 Task: Create Card Vulnerability Assessment in Board Product Development to Workspace Information Management. Create Card Product Testing Review in Board User Experience Design to Workspace Information Management. Create Card Compliance Assessment in Board IT Infrastructure Planning and Optimization to Workspace Information Management
Action: Mouse moved to (216, 184)
Screenshot: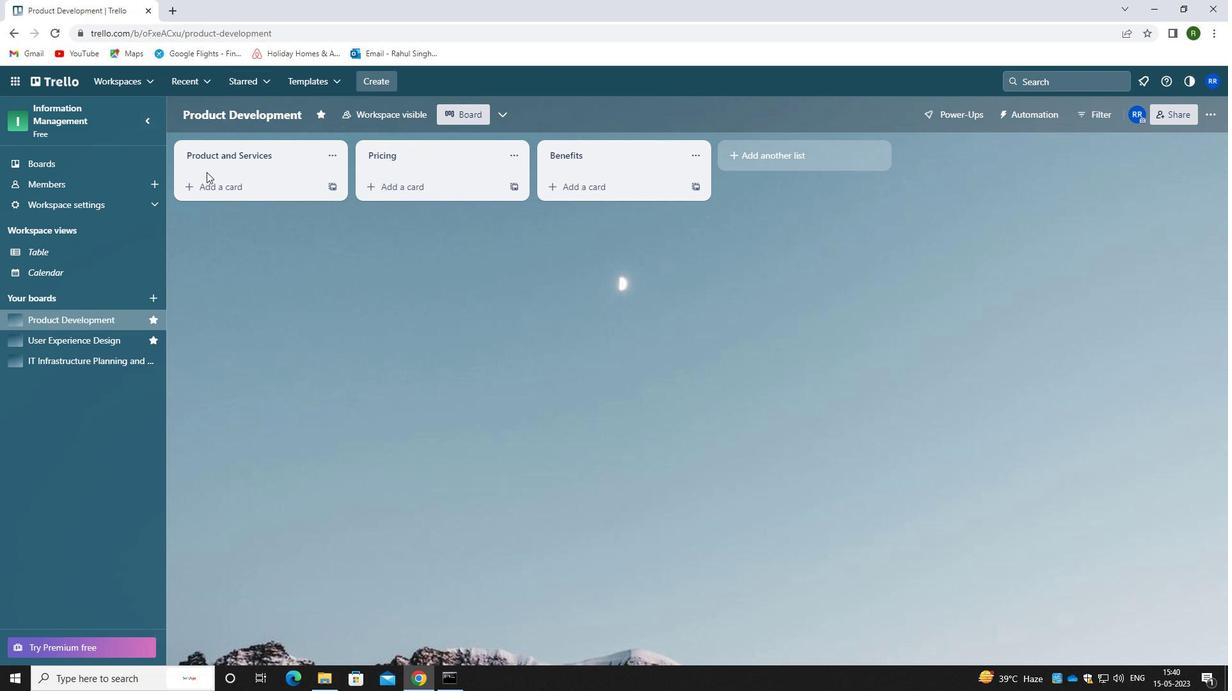 
Action: Mouse pressed left at (216, 184)
Screenshot: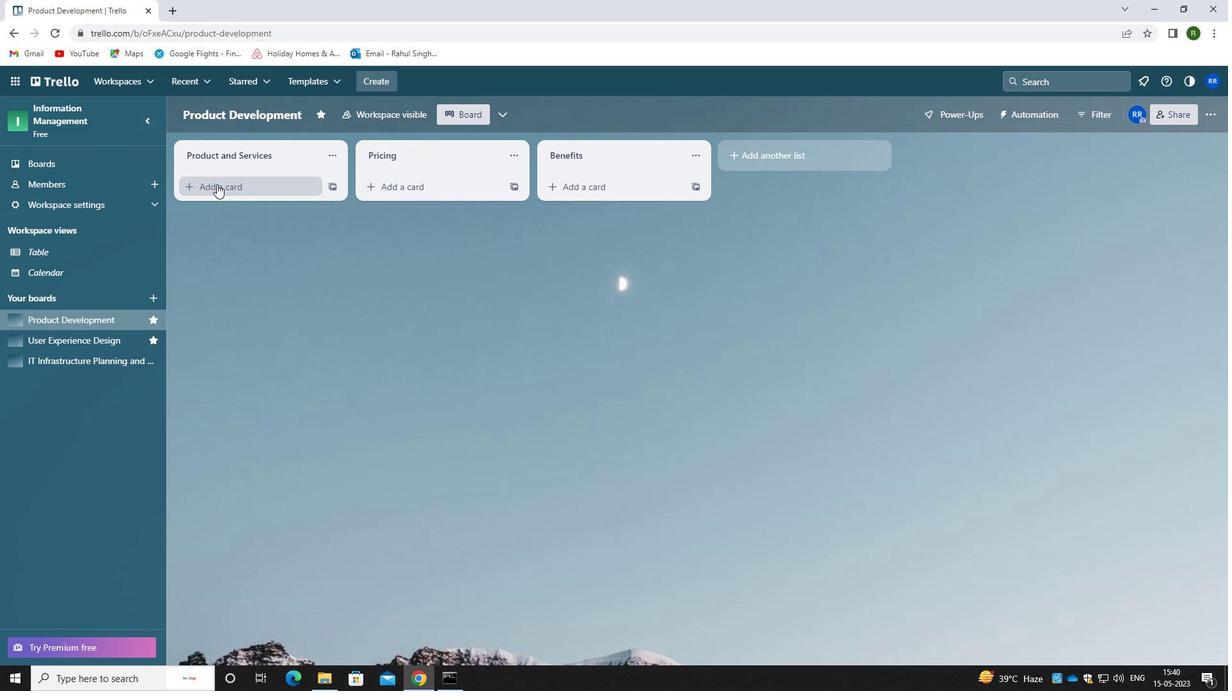 
Action: Mouse moved to (219, 193)
Screenshot: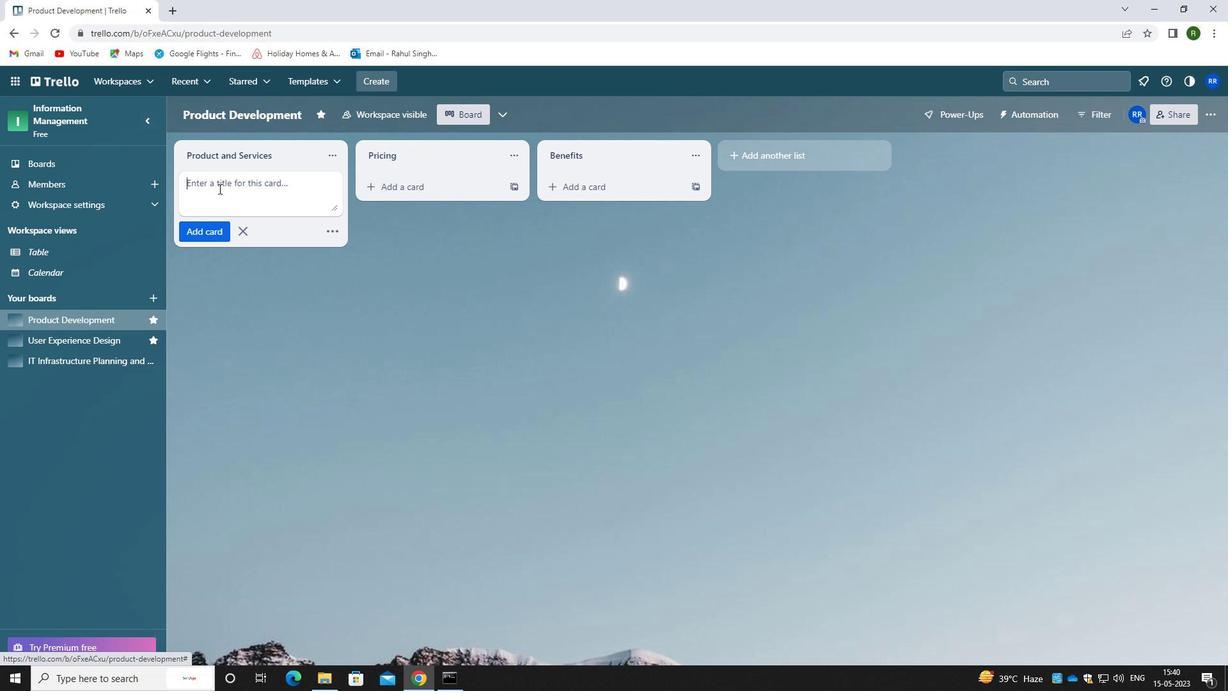 
Action: Mouse pressed left at (219, 193)
Screenshot: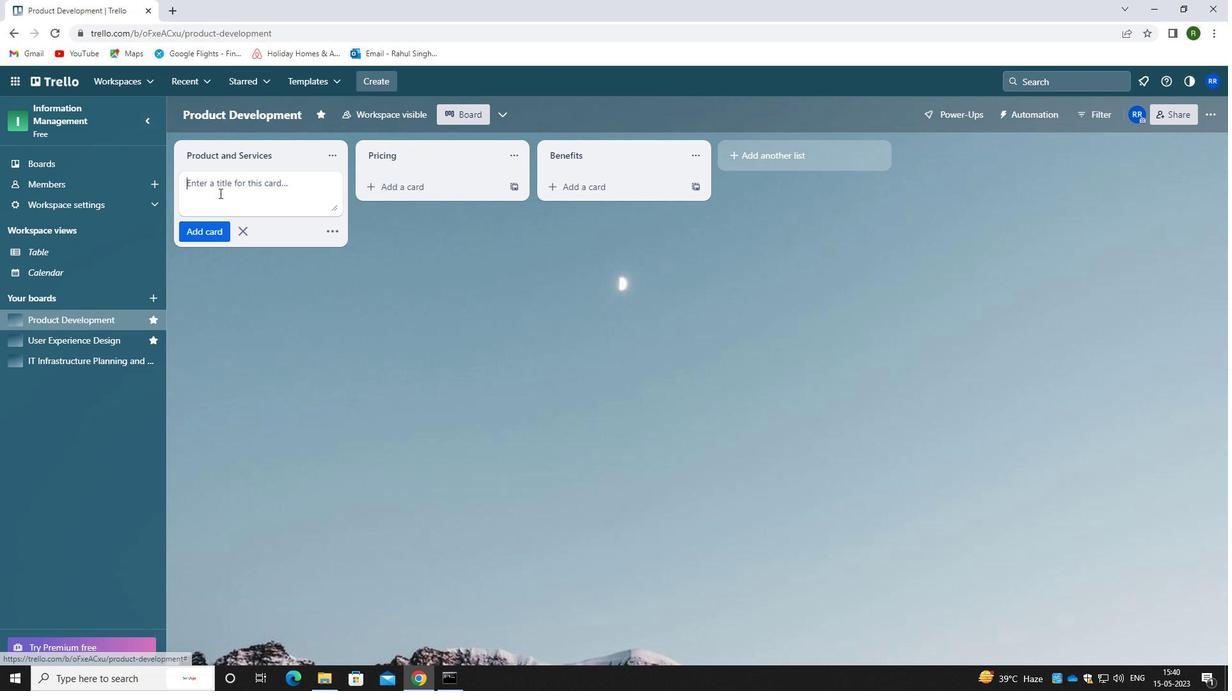 
Action: Key pressed <Key.caps_lock>v<Key.caps_lock>ulnerability<Key.space><Key.caps_lock>a<Key.caps_lock>ssessment
Screenshot: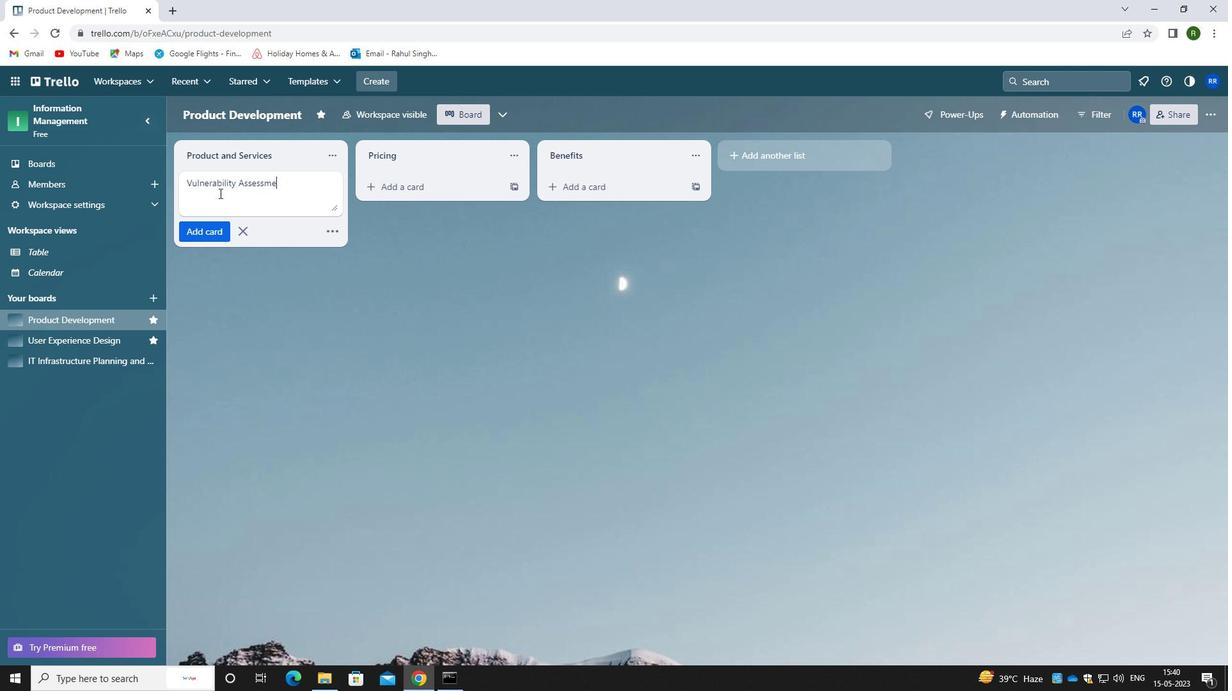 
Action: Mouse moved to (209, 232)
Screenshot: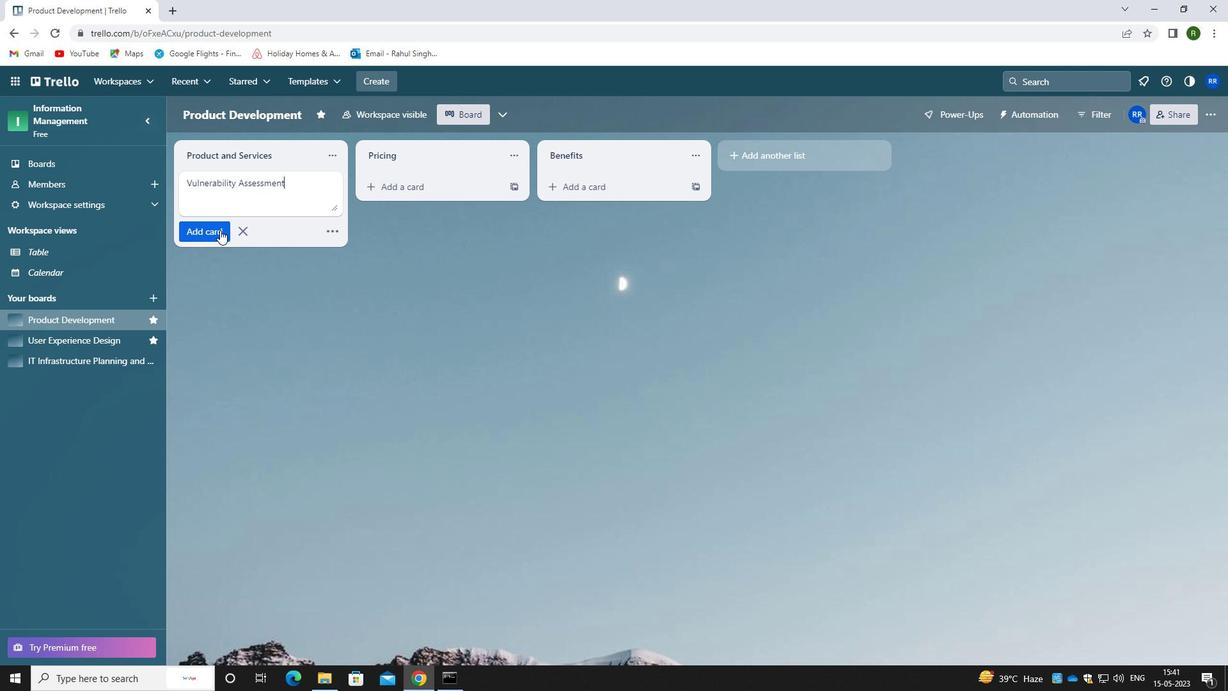 
Action: Mouse pressed left at (209, 232)
Screenshot: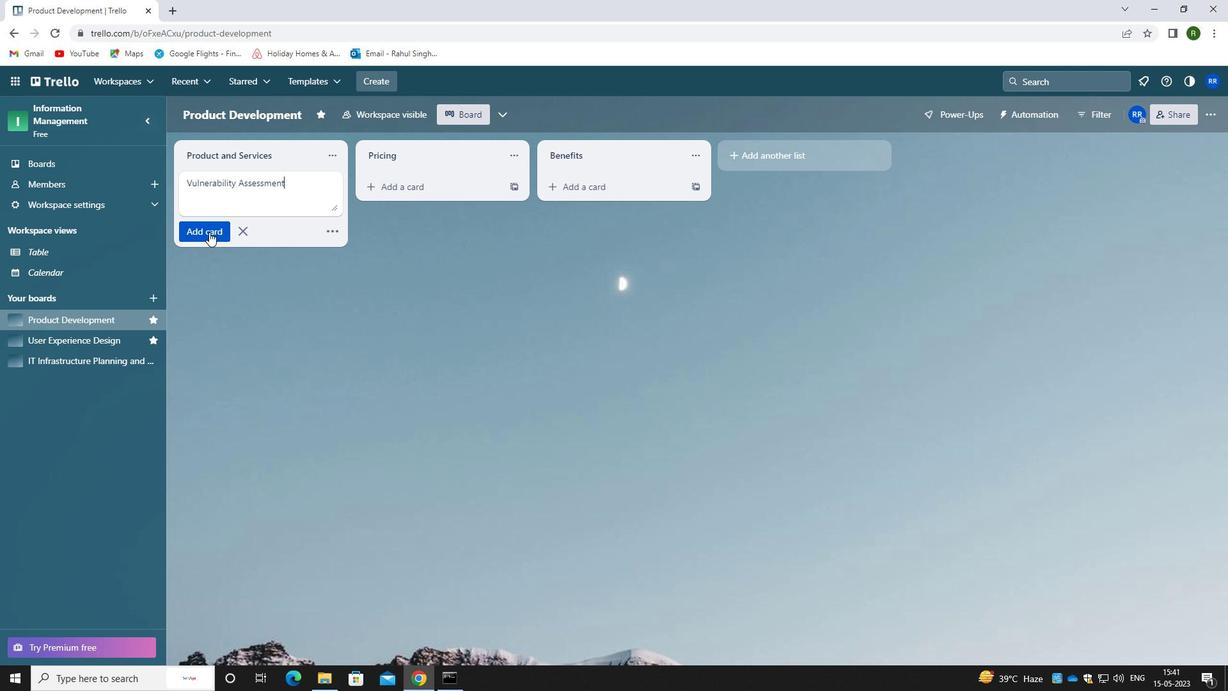 
Action: Mouse moved to (224, 365)
Screenshot: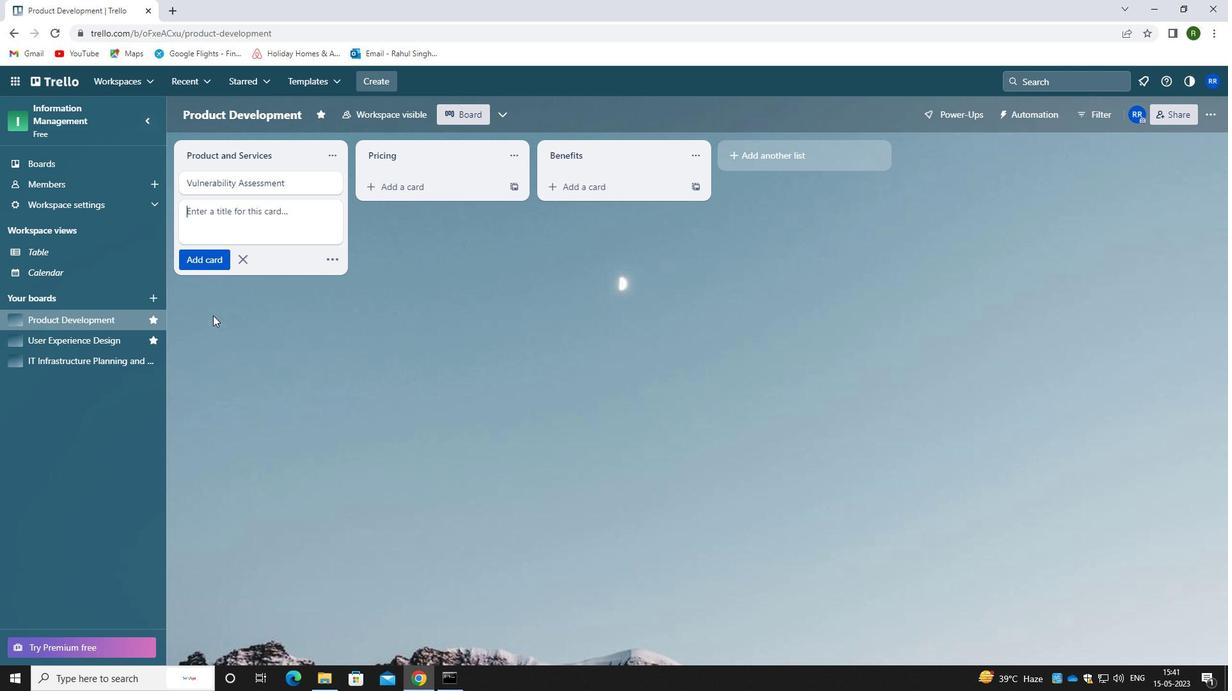 
Action: Mouse pressed left at (224, 365)
Screenshot: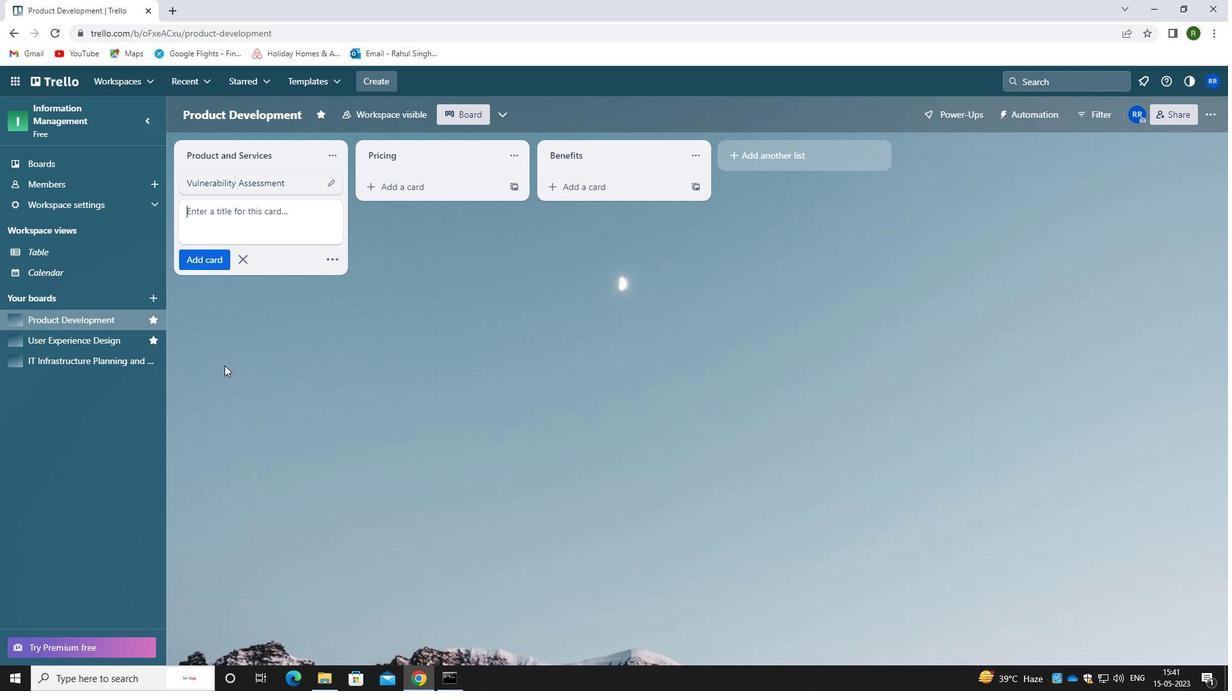 
Action: Mouse moved to (77, 339)
Screenshot: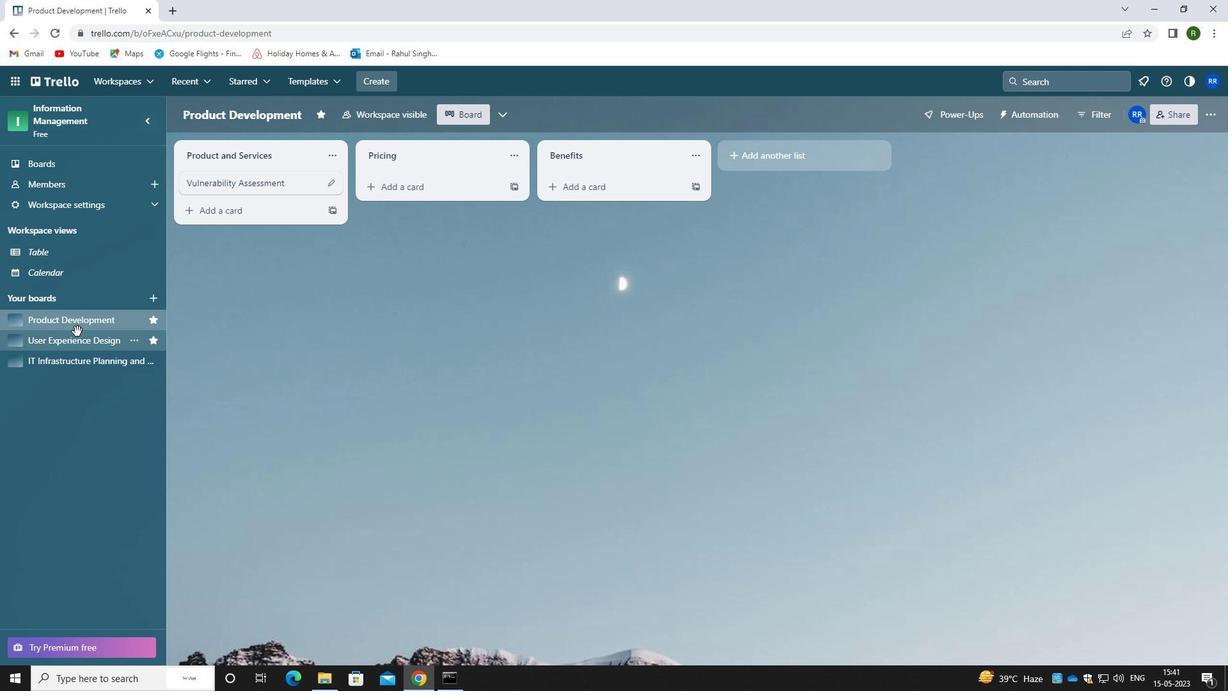 
Action: Mouse pressed left at (77, 339)
Screenshot: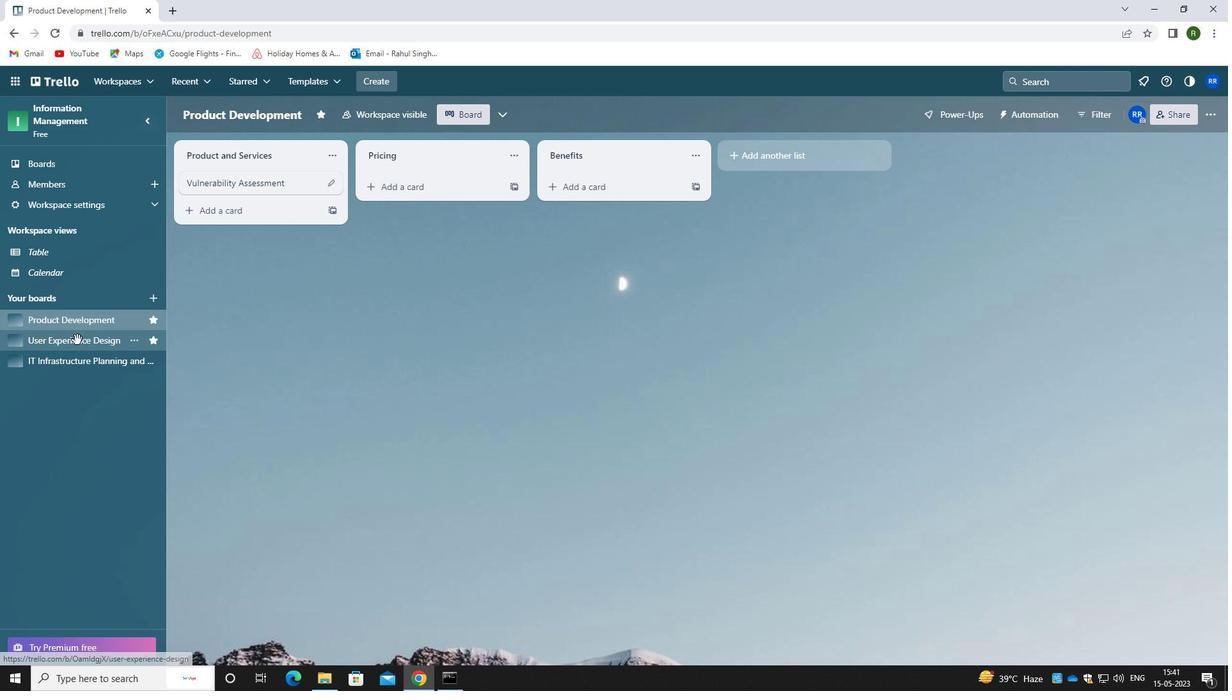 
Action: Mouse moved to (257, 193)
Screenshot: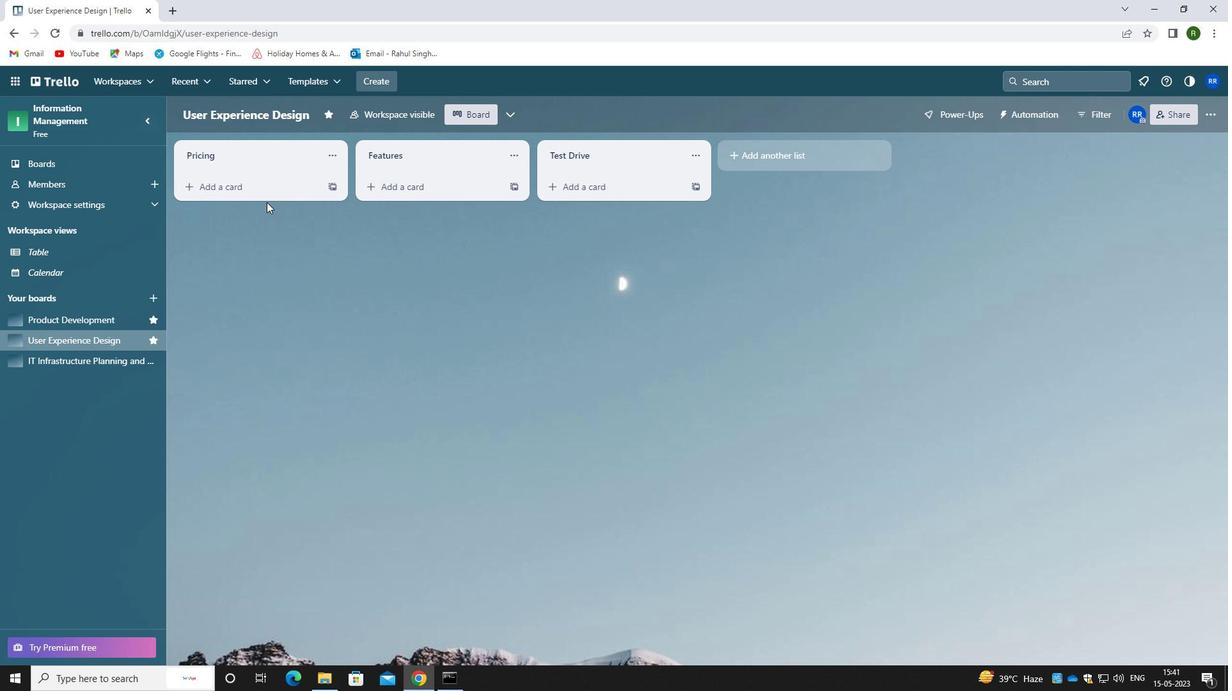 
Action: Mouse pressed left at (257, 193)
Screenshot: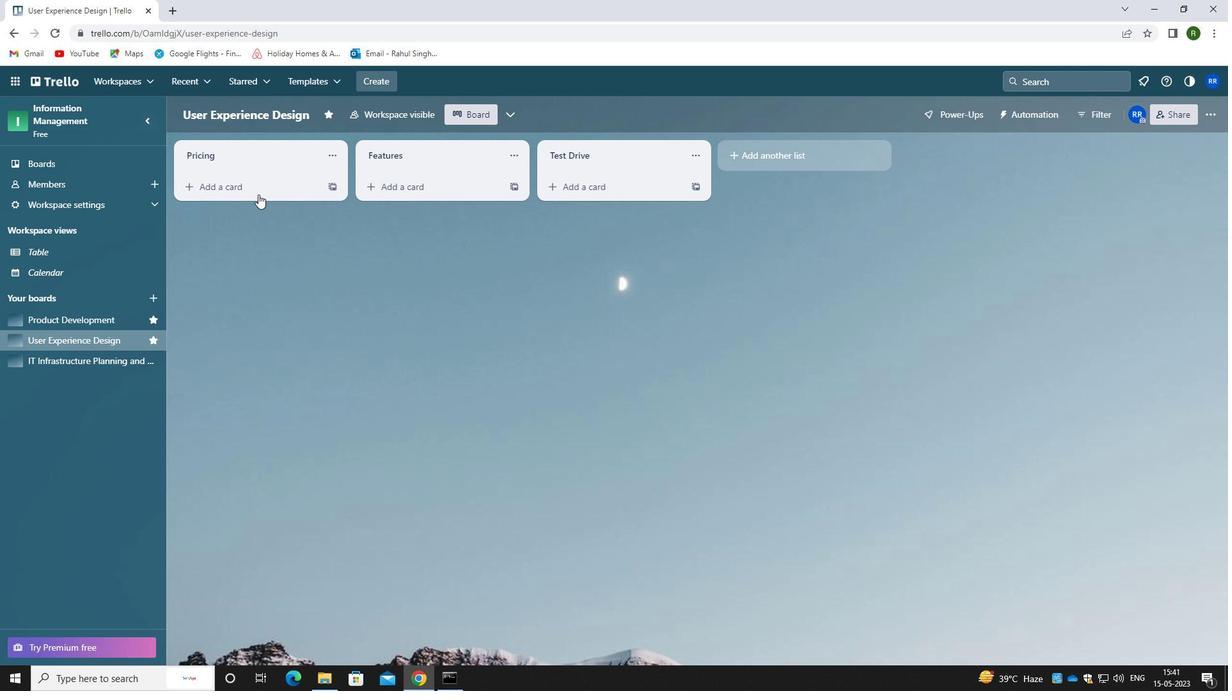 
Action: Mouse moved to (269, 213)
Screenshot: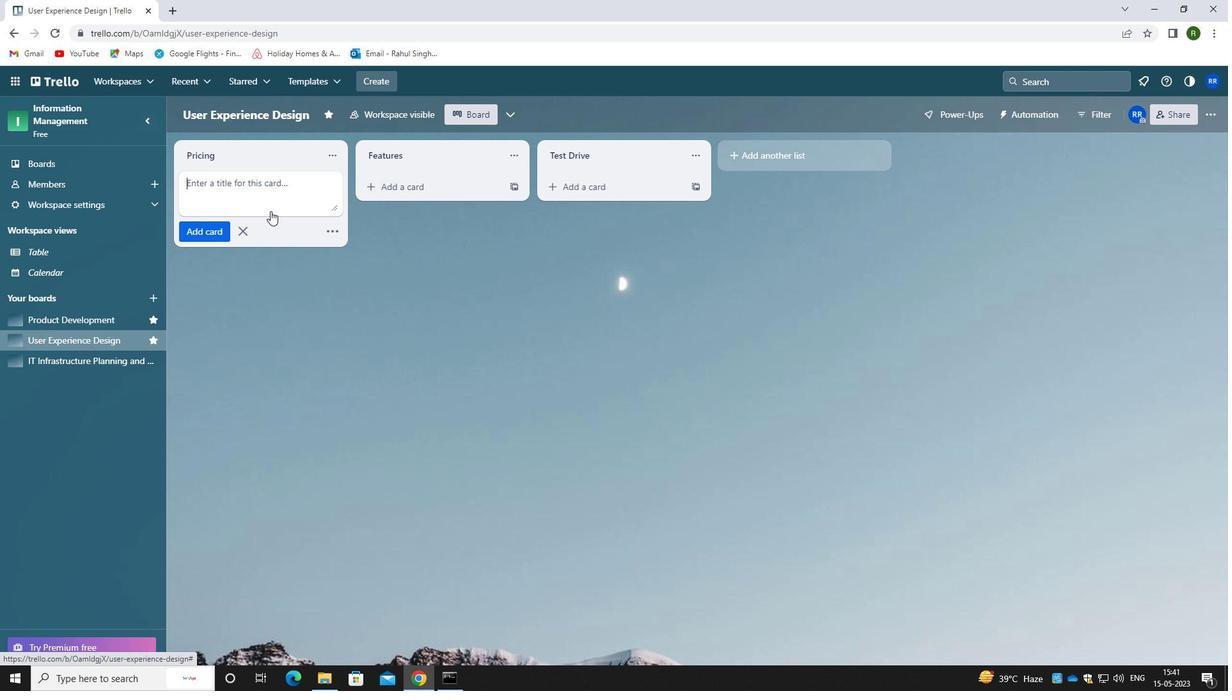 
Action: Key pressed <Key.caps_lock>p<Key.caps_lock>rodic<Key.backspace><Key.backspace>uct<Key.space><Key.caps_lock>t<Key.caps_lock>esting
Screenshot: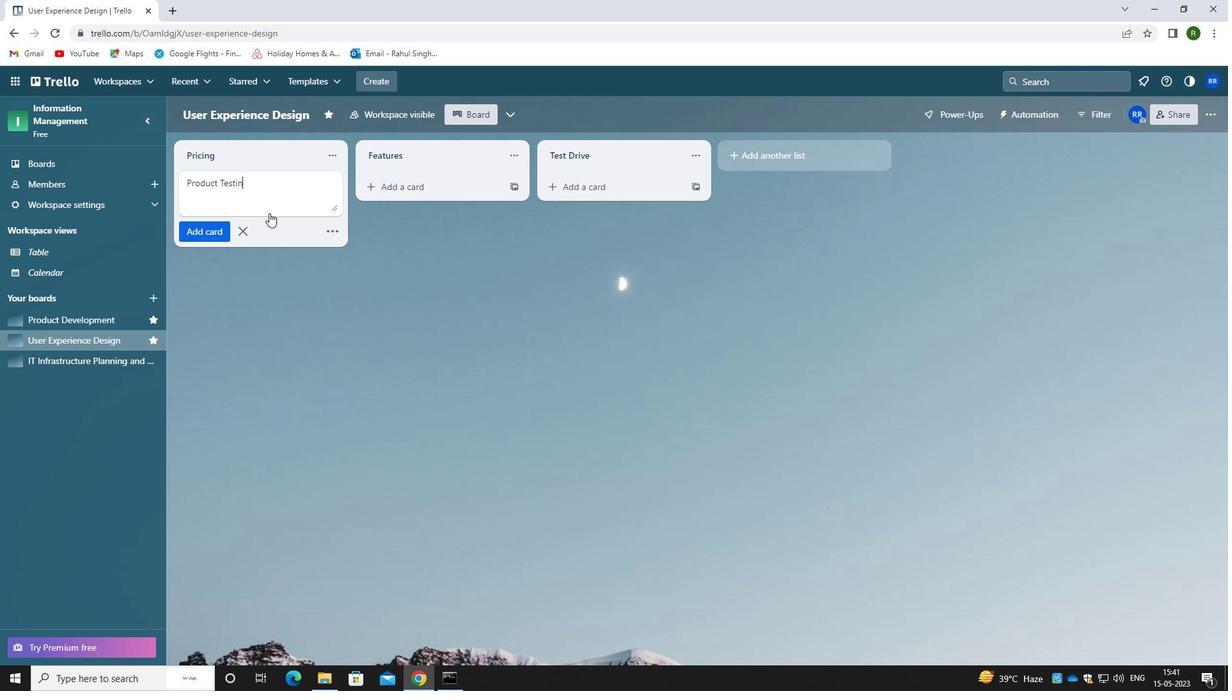 
Action: Mouse moved to (215, 227)
Screenshot: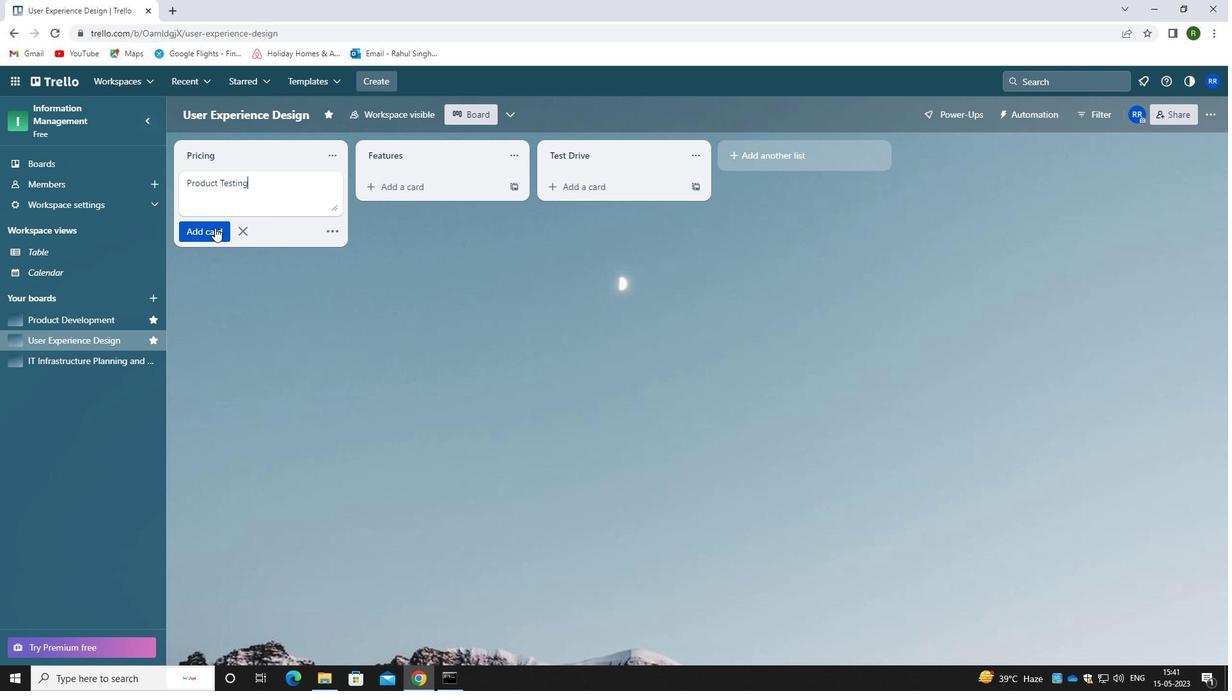 
Action: Mouse pressed left at (215, 227)
Screenshot: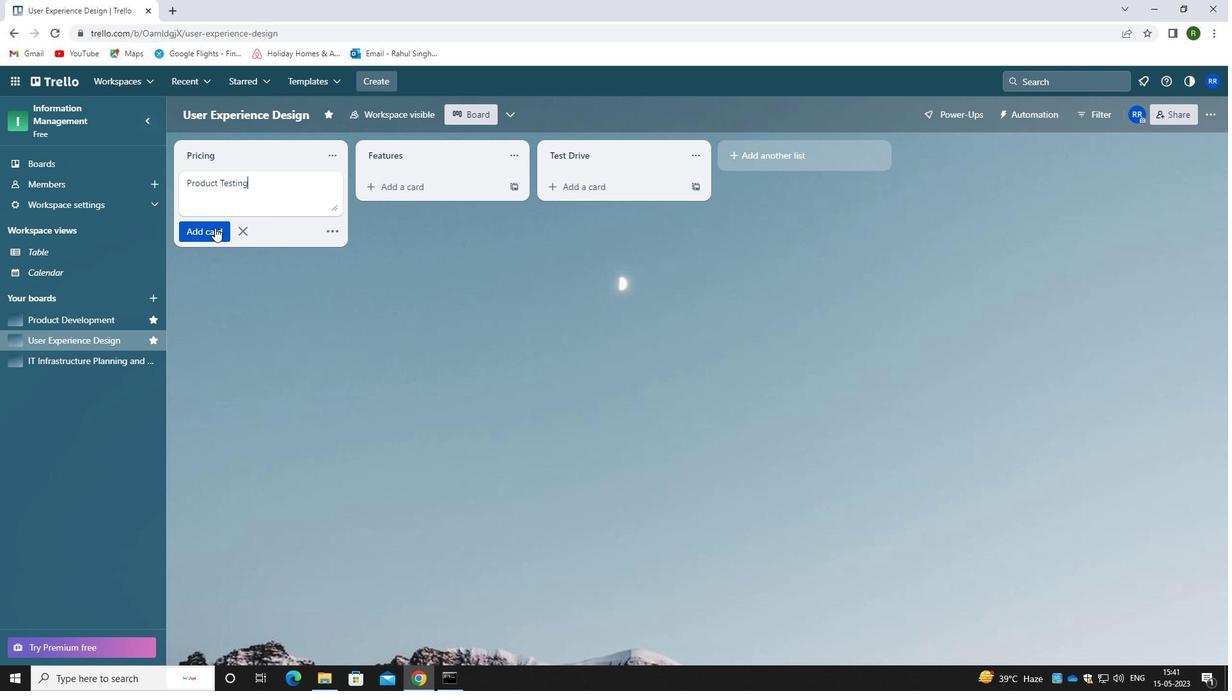 
Action: Mouse moved to (94, 359)
Screenshot: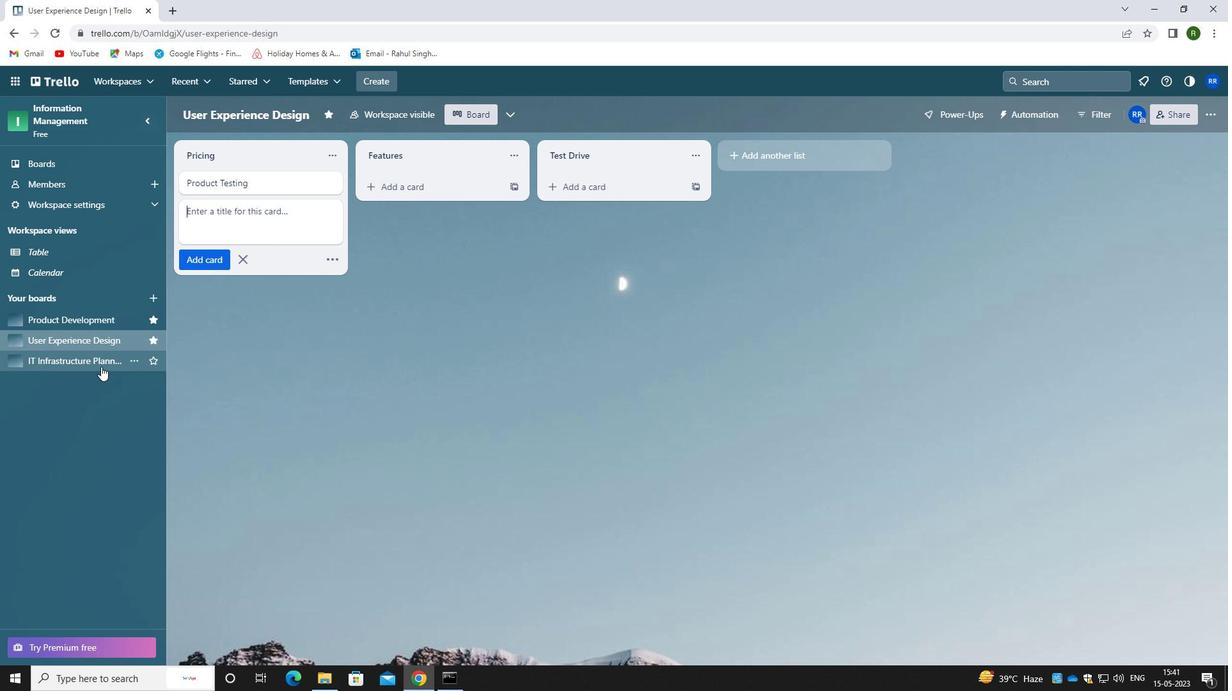 
Action: Mouse pressed left at (94, 359)
Screenshot: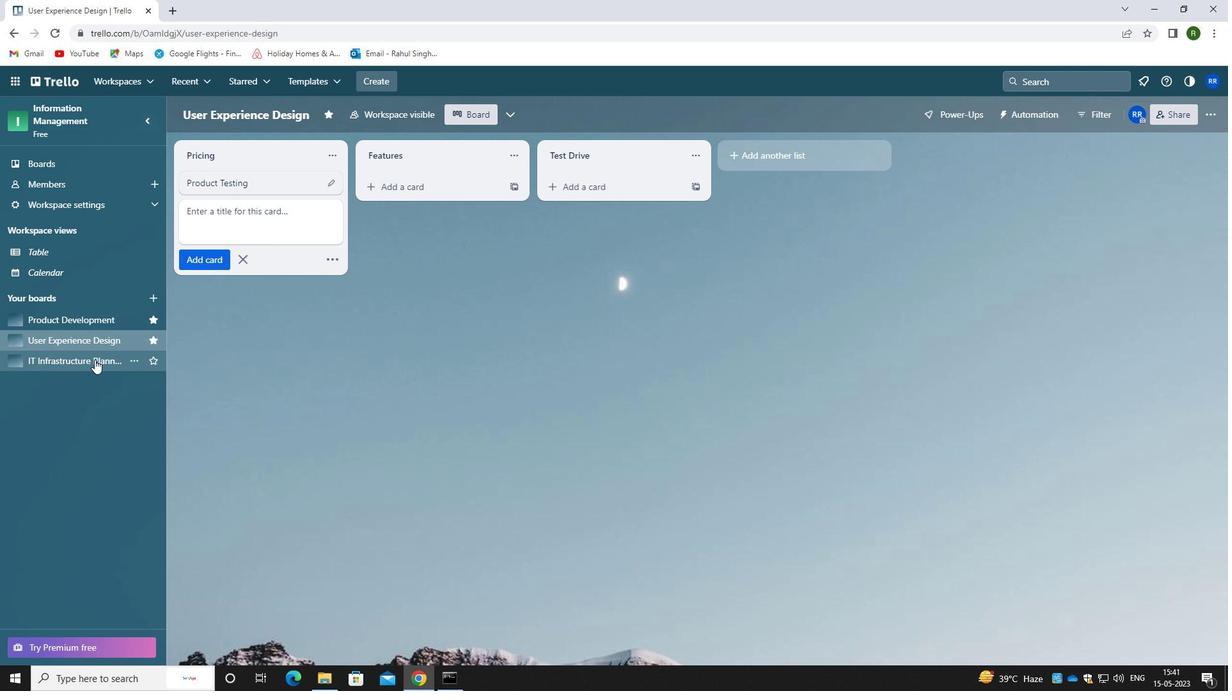 
Action: Mouse moved to (219, 174)
Screenshot: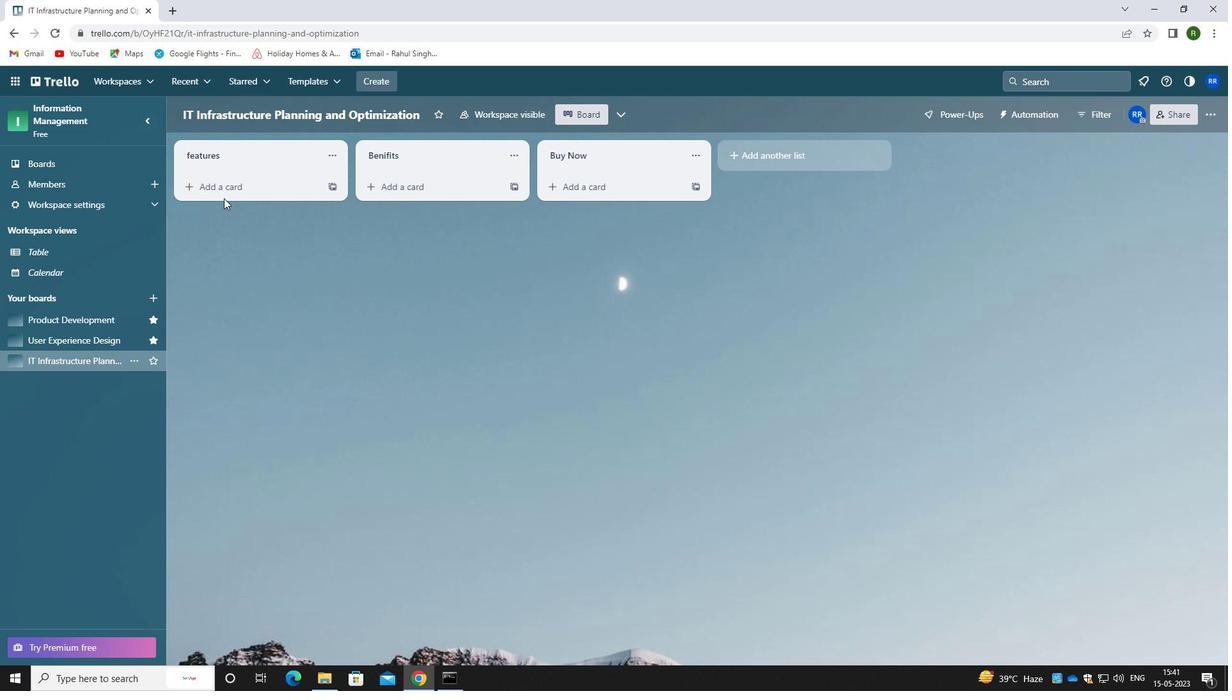 
Action: Mouse pressed left at (219, 174)
Screenshot: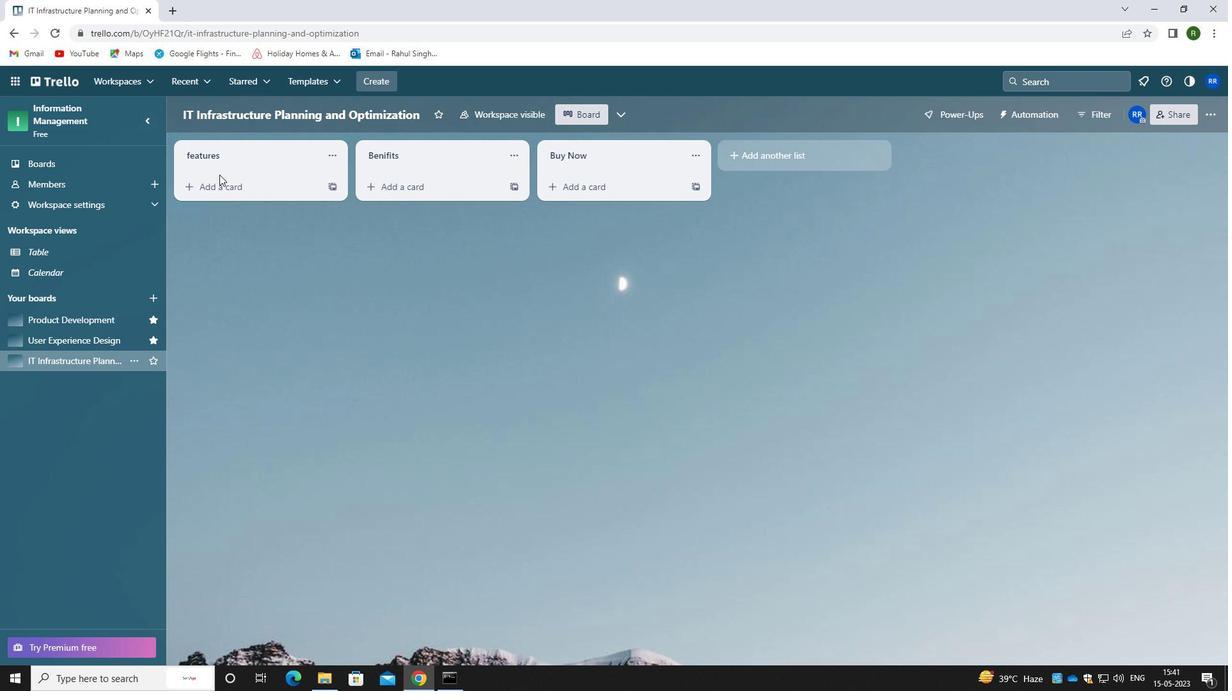 
Action: Mouse moved to (219, 187)
Screenshot: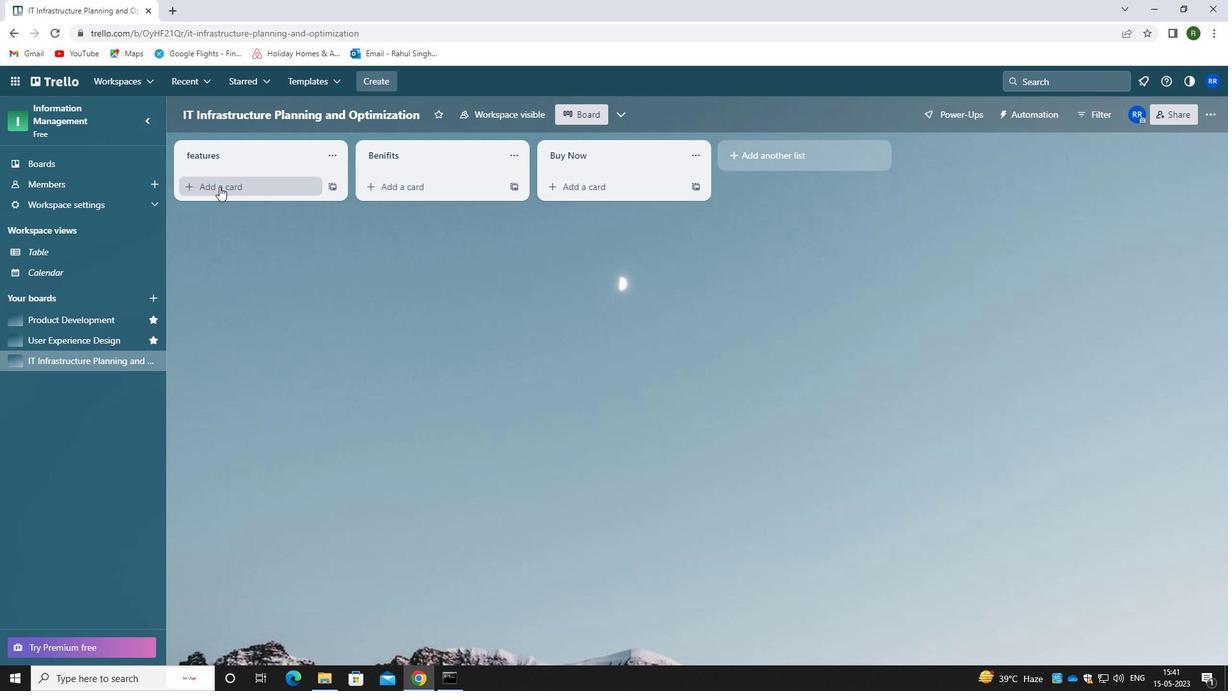 
Action: Mouse pressed left at (219, 187)
Screenshot: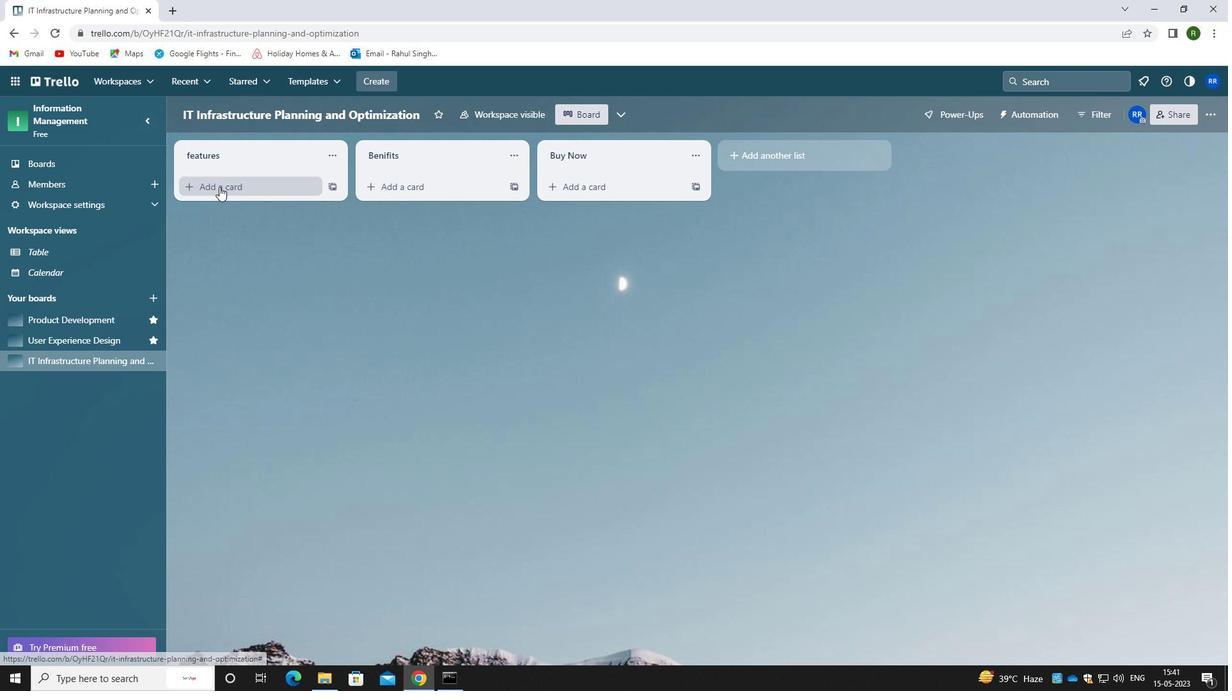 
Action: Mouse moved to (237, 191)
Screenshot: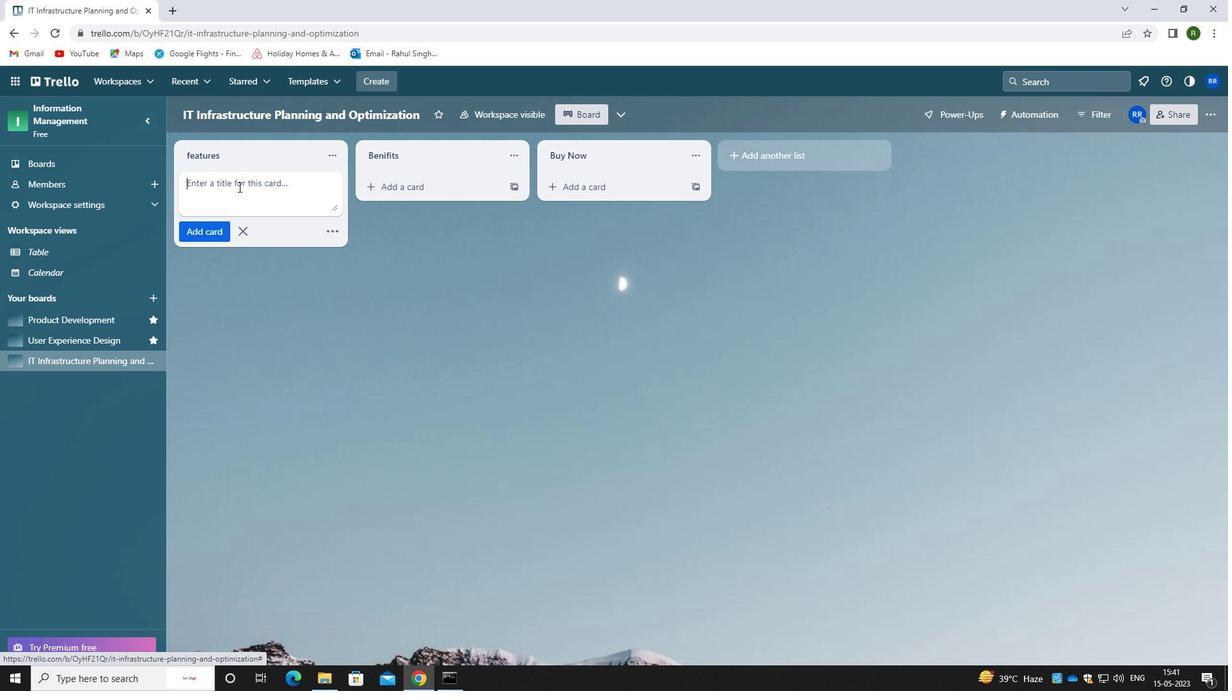 
Action: Mouse pressed left at (237, 191)
Screenshot: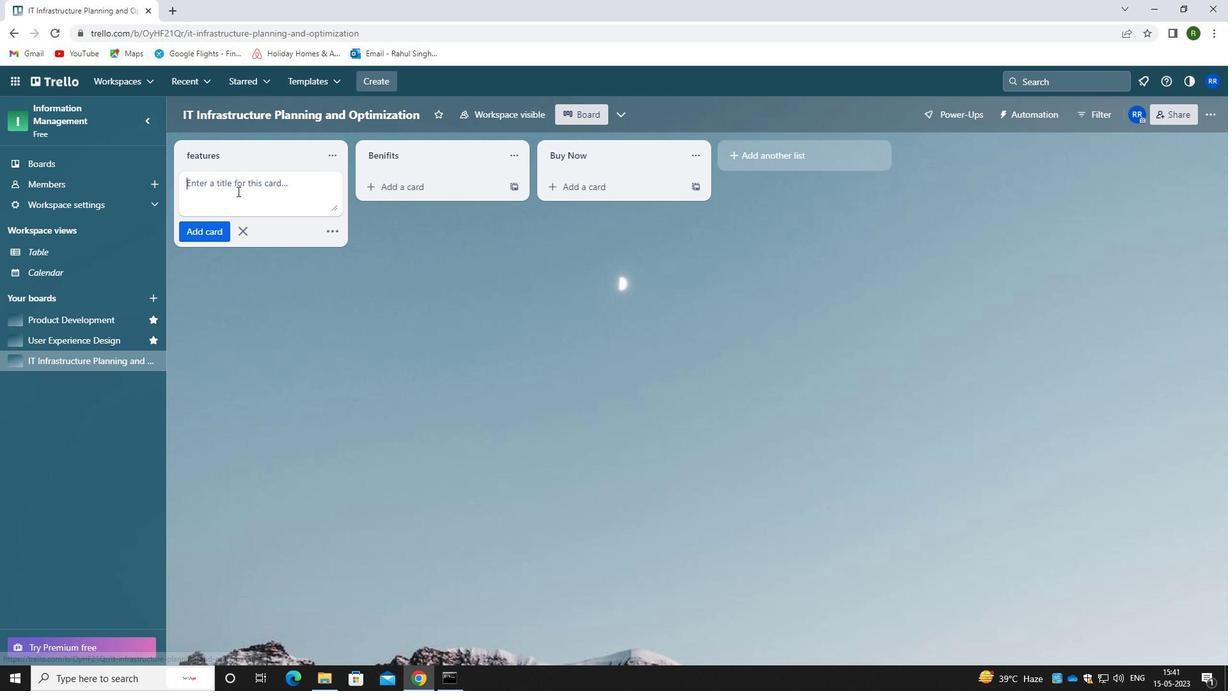 
Action: Mouse moved to (235, 191)
Screenshot: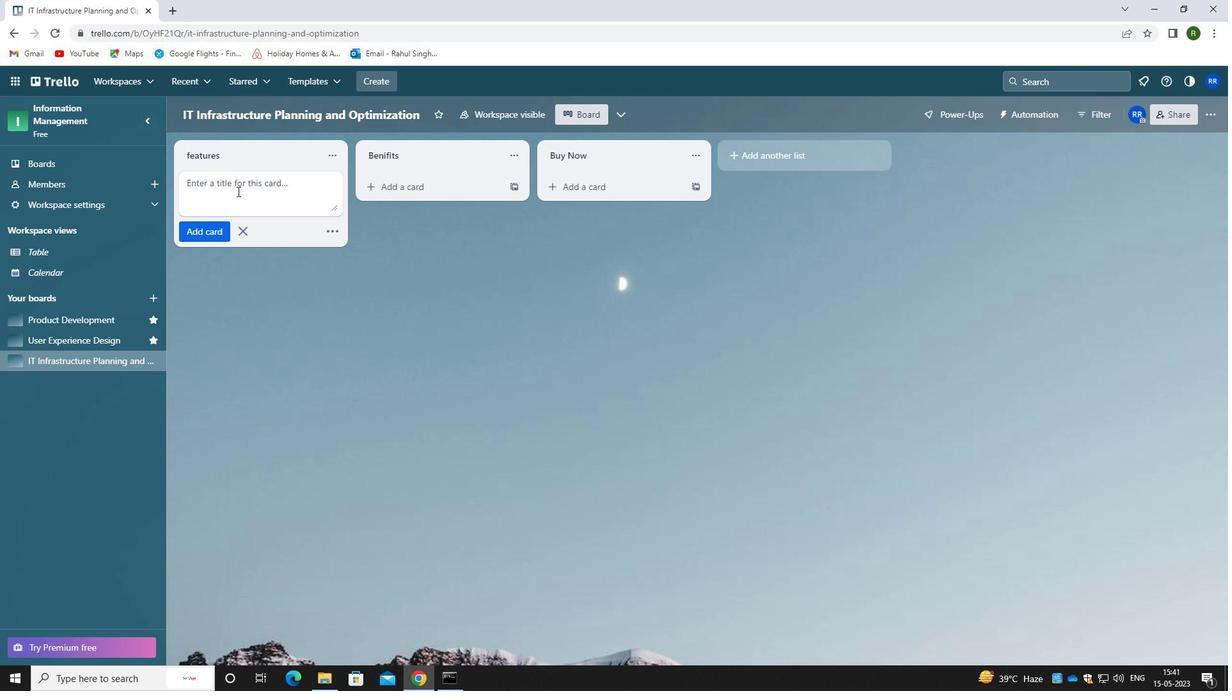 
Action: Key pressed <Key.caps_lock>c<Key.caps_lock>ompliance<Key.space><Key.caps_lock>a<Key.caps_lock>ssesment<Key.backspace><Key.backspace><Key.backspace><Key.backspace>sment
Screenshot: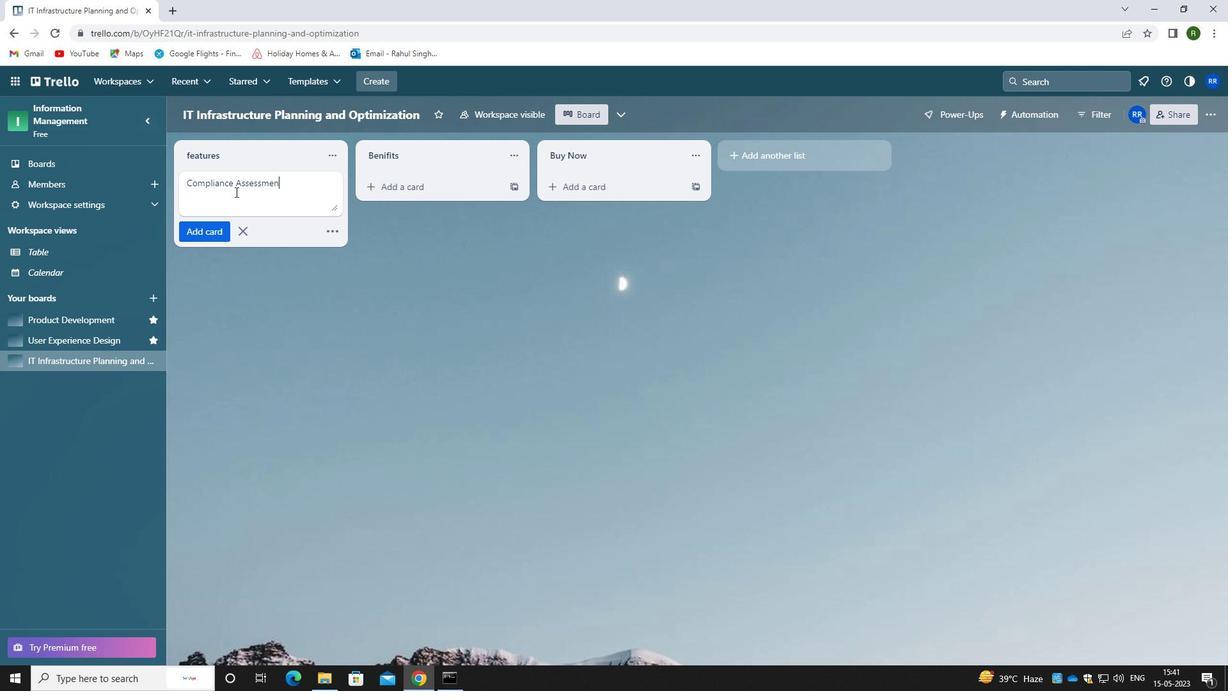 
Action: Mouse moved to (210, 231)
Screenshot: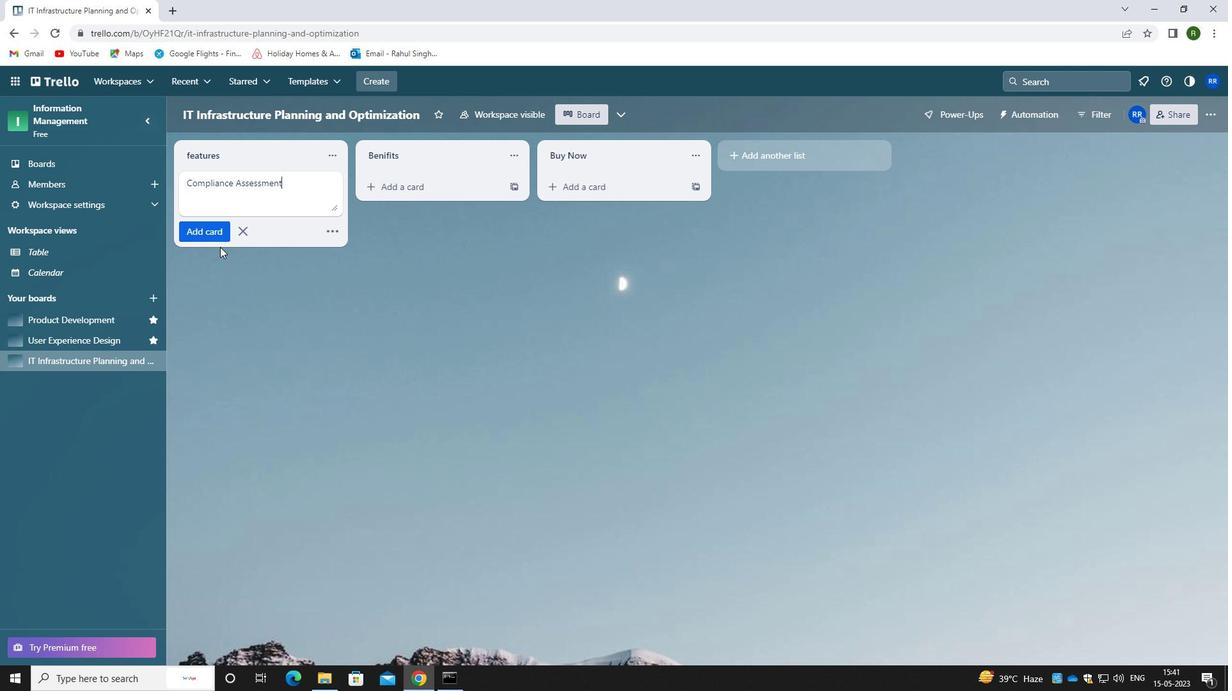 
Action: Mouse pressed left at (210, 231)
Screenshot: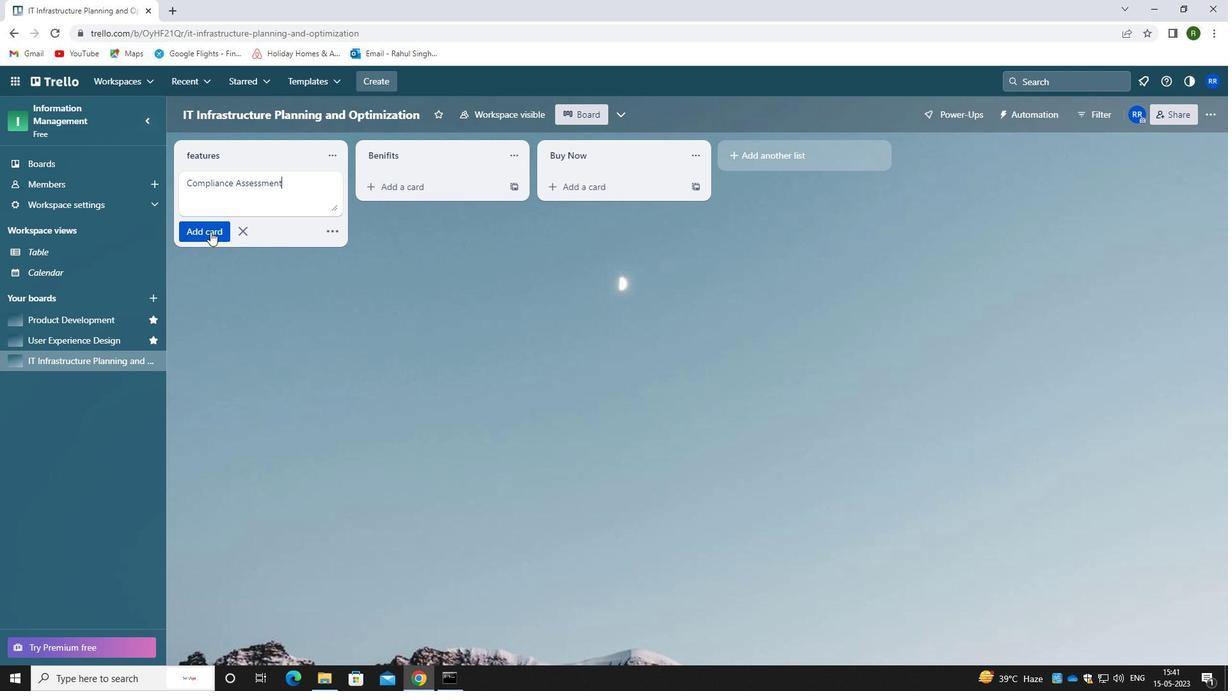
Action: Mouse moved to (235, 317)
Screenshot: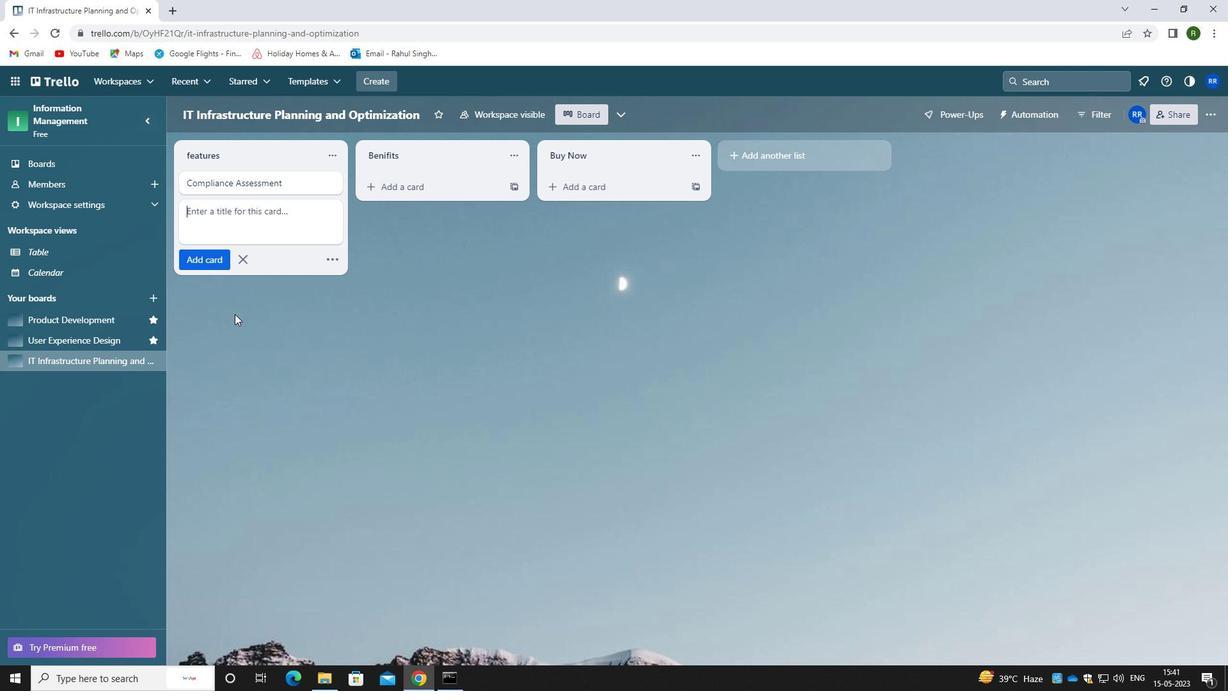 
Action: Mouse pressed left at (235, 317)
Screenshot: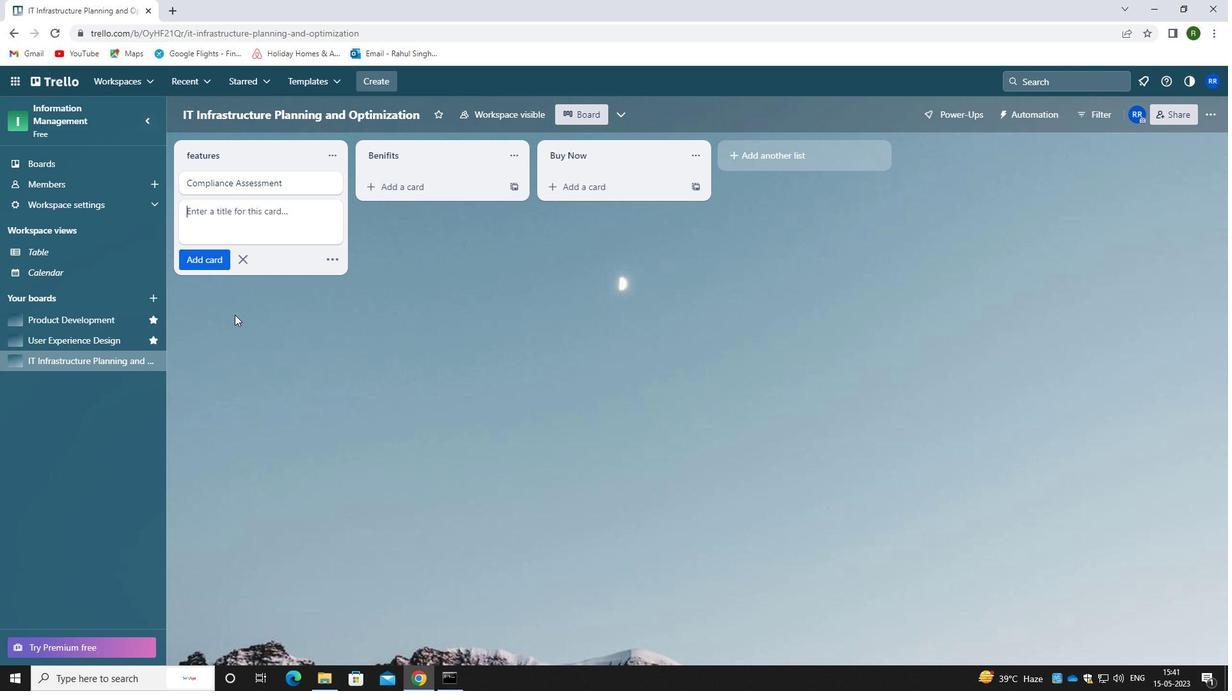 
Action: Mouse moved to (236, 317)
Screenshot: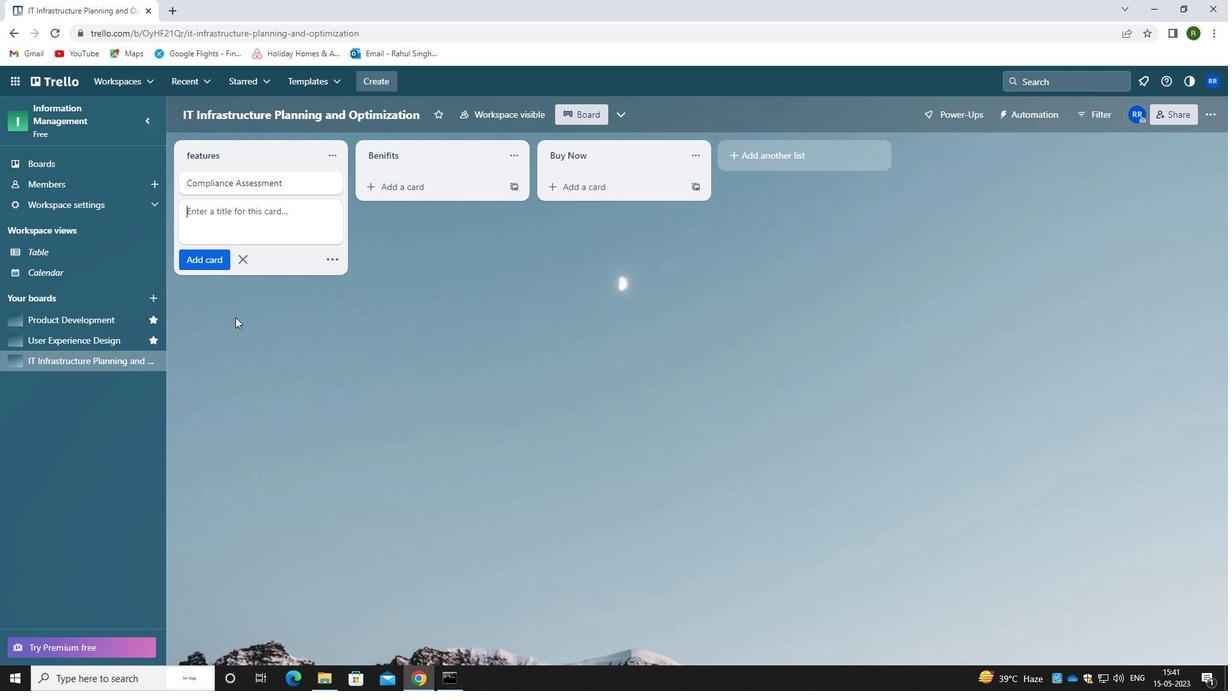 
